 Task: Forward email with the signature Christina Ramirez with the subject 'Request for donations' from softage.1@softage.net to 'softage.2@softage.net' with the message 'Please let me know if there are any issues or concerns that need to be addressed.'
Action: Mouse moved to (974, 199)
Screenshot: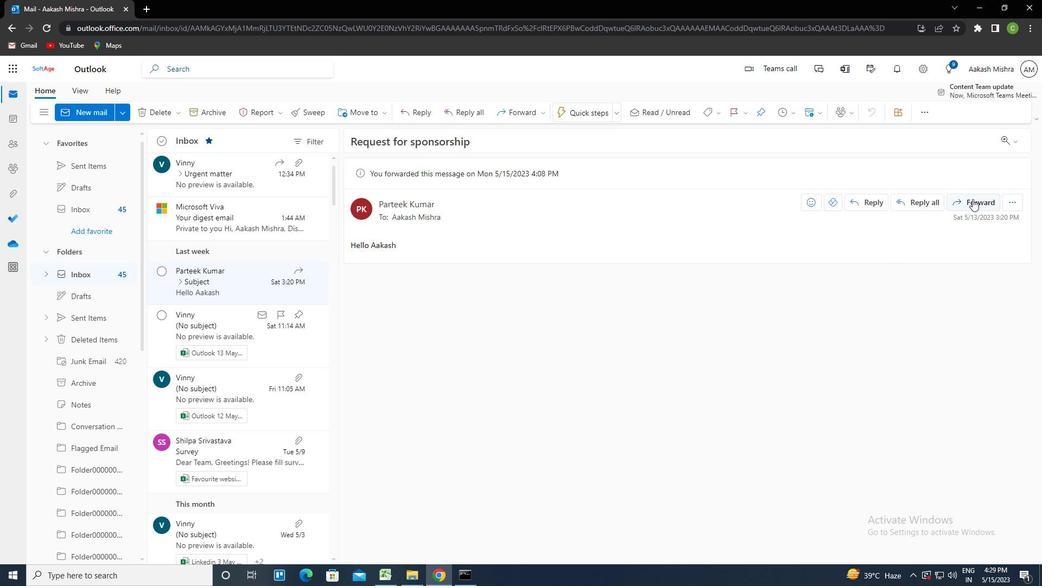 
Action: Mouse pressed left at (974, 199)
Screenshot: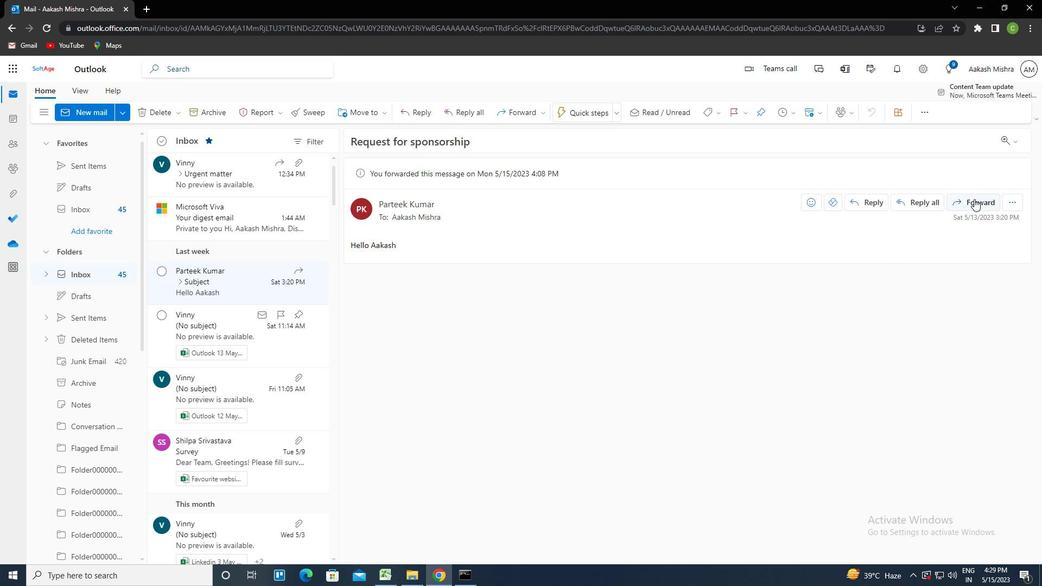 
Action: Mouse moved to (706, 110)
Screenshot: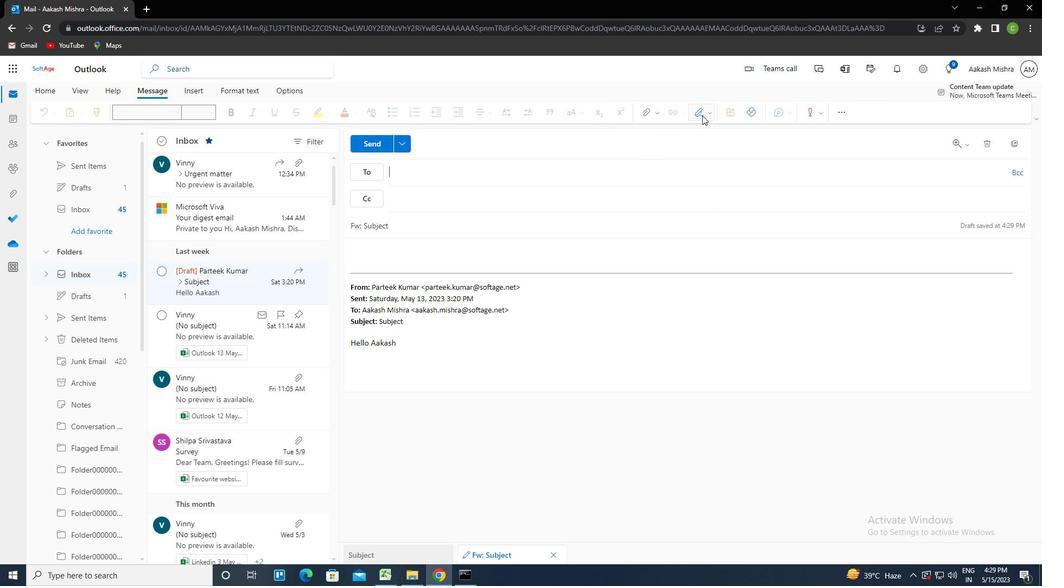 
Action: Mouse pressed left at (706, 110)
Screenshot: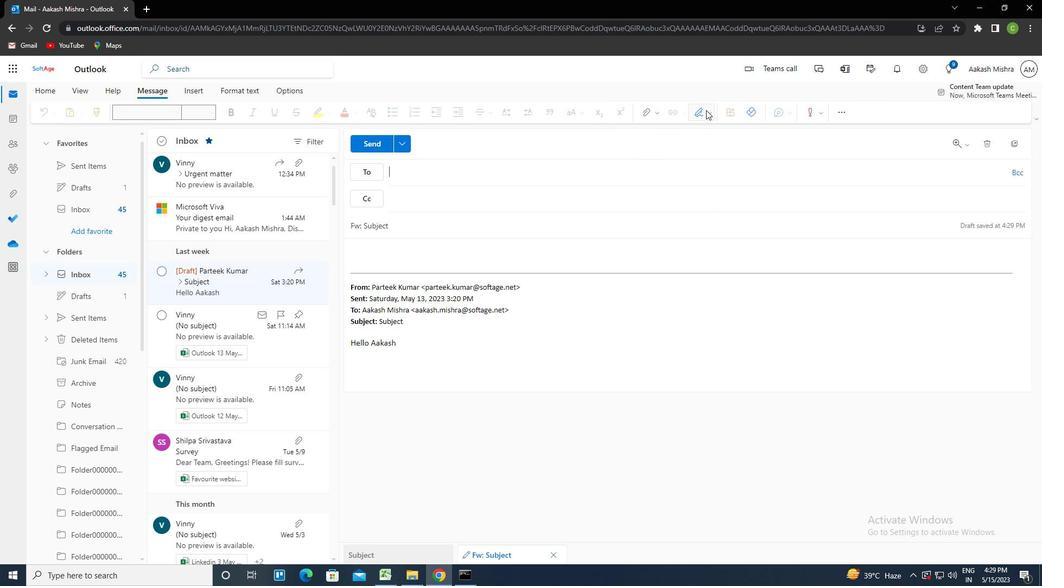 
Action: Mouse moved to (695, 161)
Screenshot: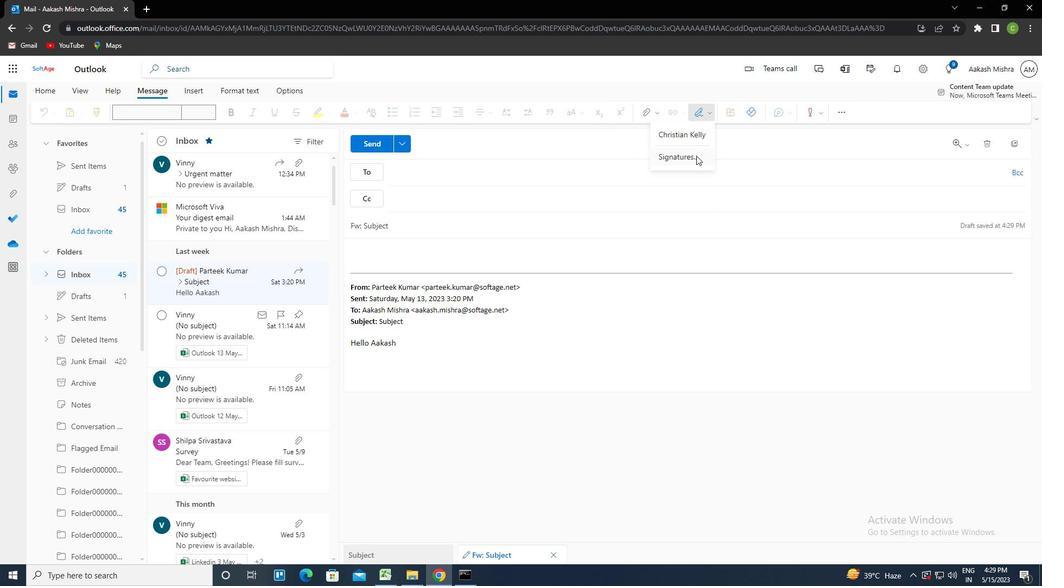 
Action: Mouse pressed left at (695, 161)
Screenshot: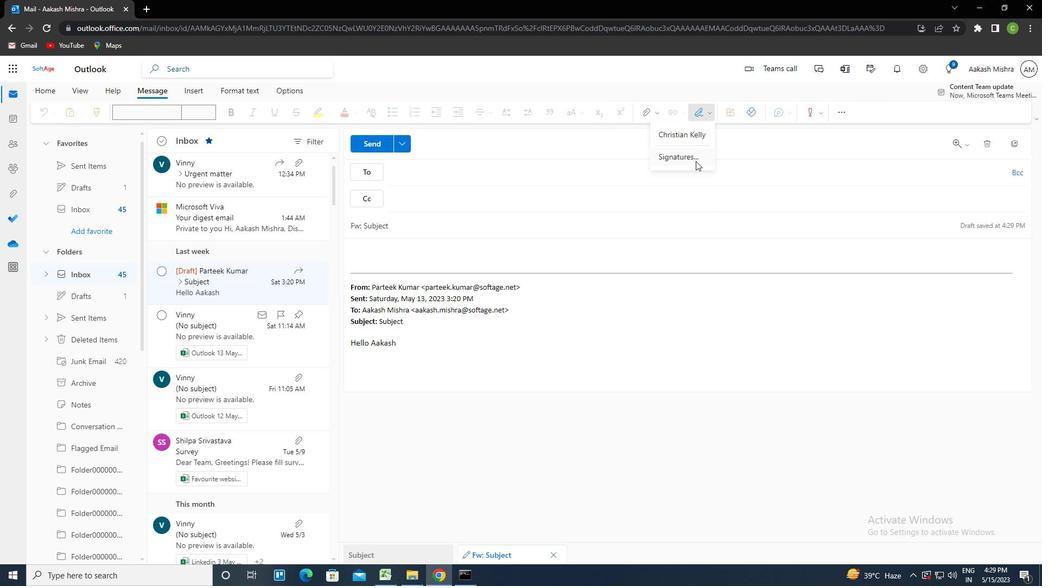 
Action: Mouse moved to (728, 196)
Screenshot: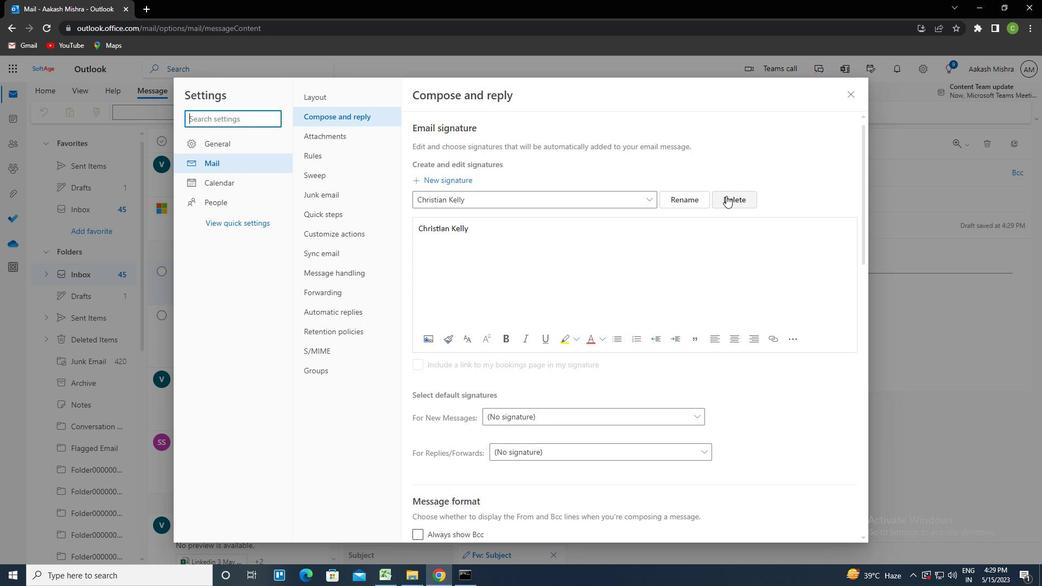 
Action: Mouse pressed left at (728, 196)
Screenshot: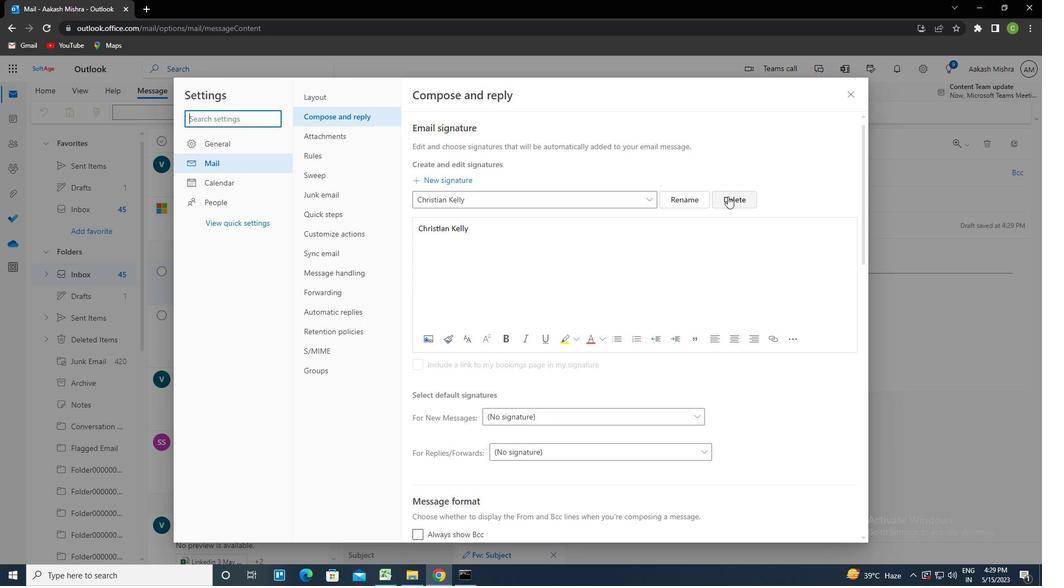 
Action: Mouse moved to (692, 204)
Screenshot: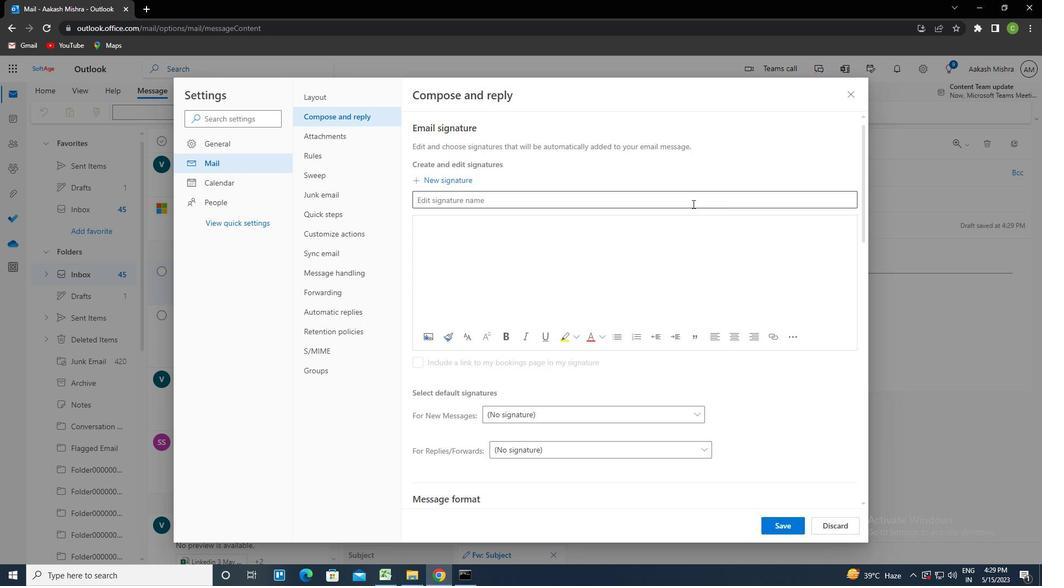 
Action: Mouse pressed left at (692, 204)
Screenshot: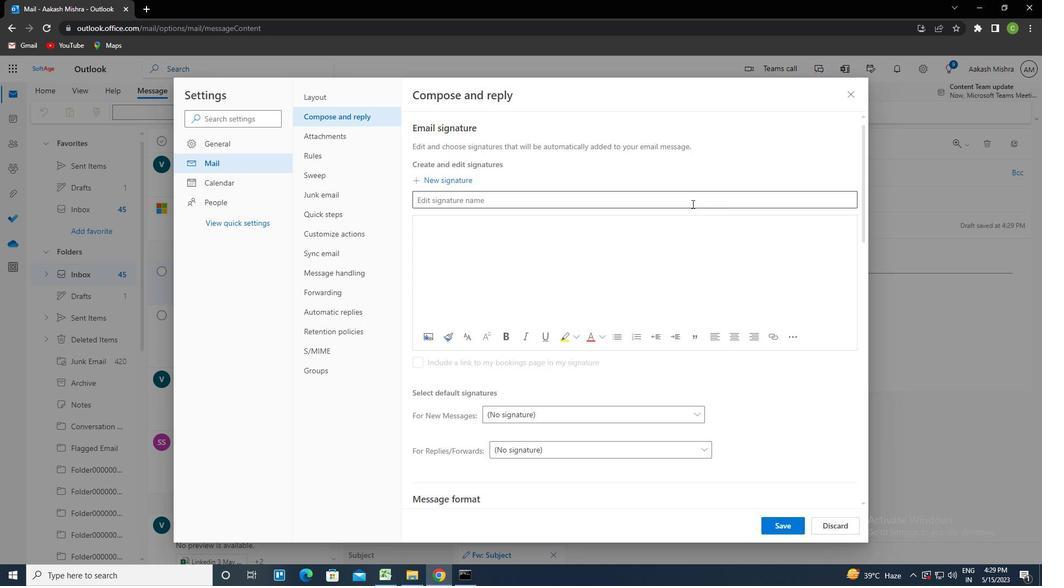 
Action: Key pressed <Key.caps_lock>c<Key.caps_lock>hristina<Key.space><Key.caps_lock>r<Key.caps_lock>amirez<Key.tab><Key.caps_lock>c<Key.caps_lock>hristina<Key.space><Key.caps_lock>r<Key.caps_lock>amireq<Key.backspace>z
Screenshot: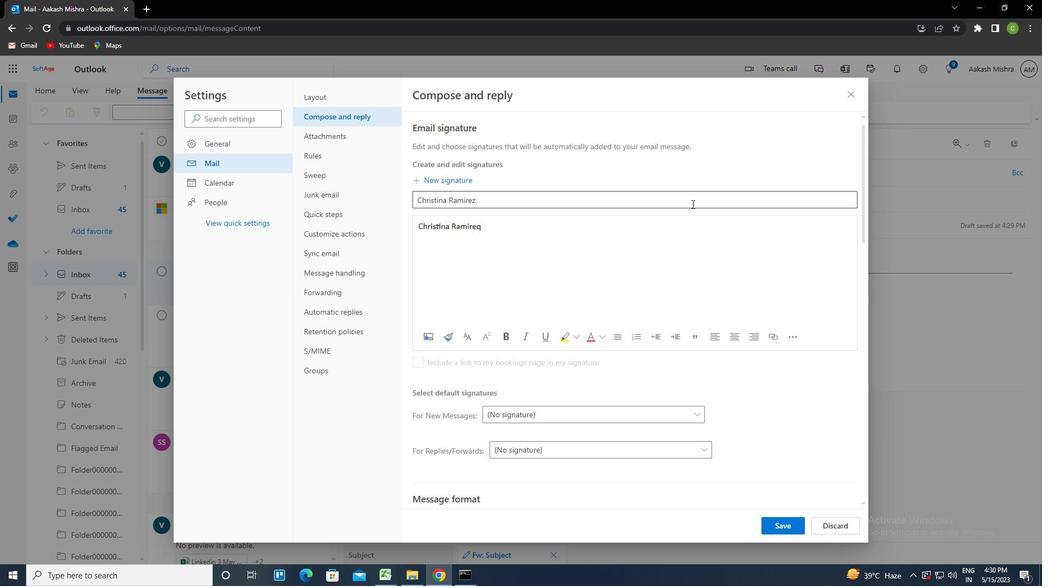 
Action: Mouse moved to (780, 526)
Screenshot: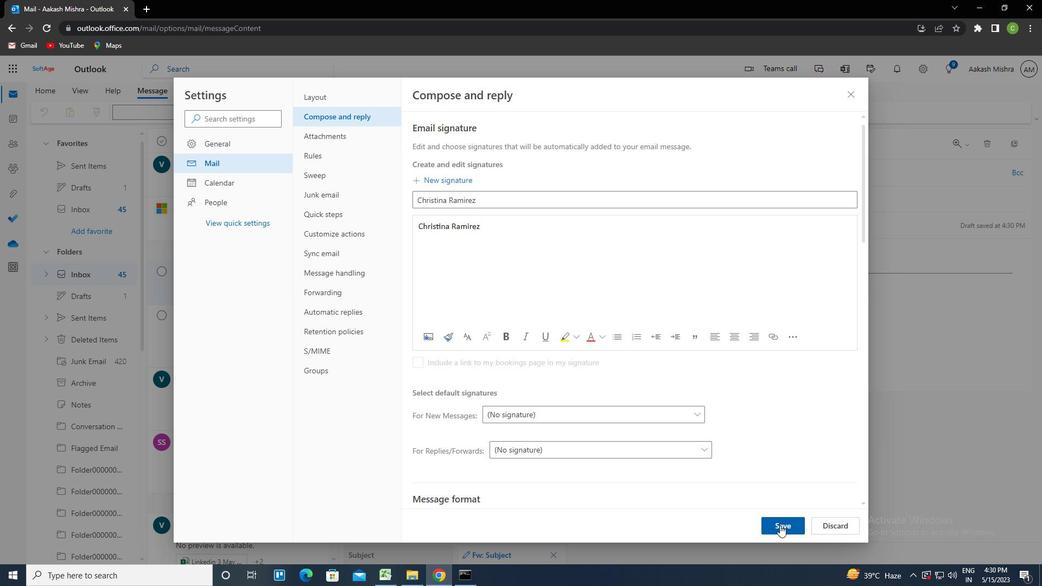
Action: Mouse pressed left at (780, 526)
Screenshot: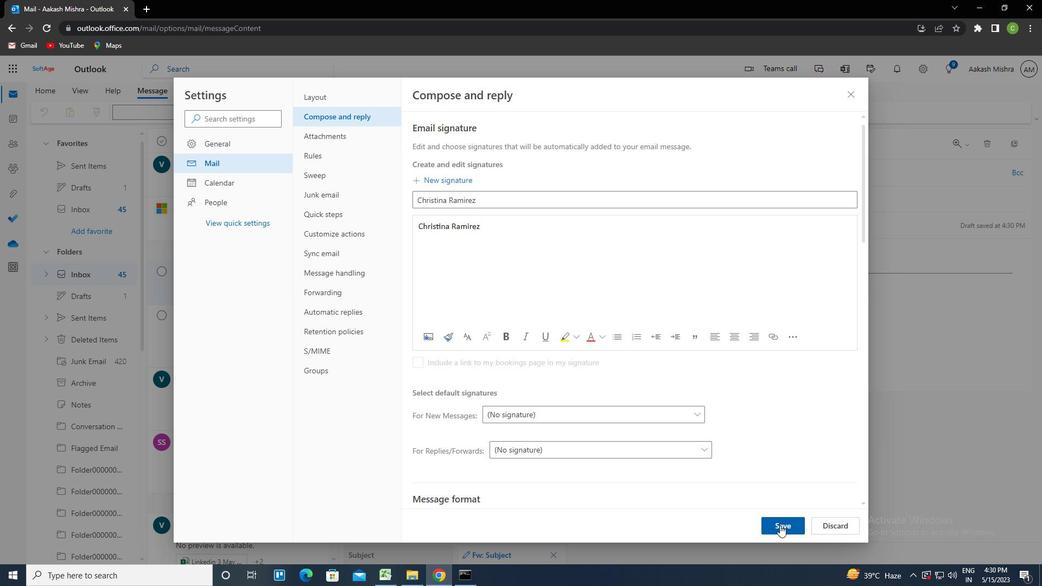 
Action: Mouse moved to (851, 85)
Screenshot: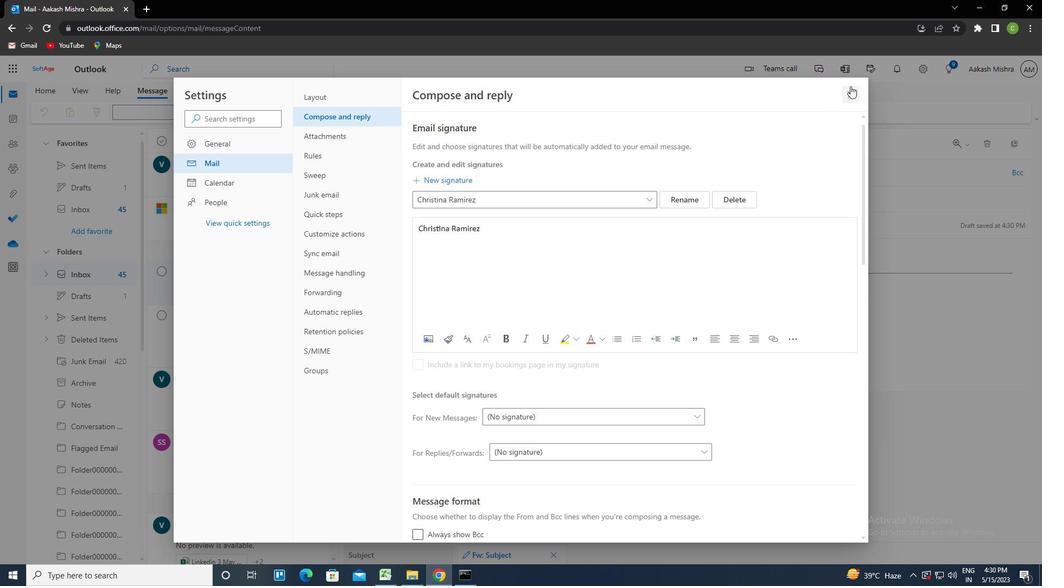 
Action: Mouse pressed left at (851, 85)
Screenshot: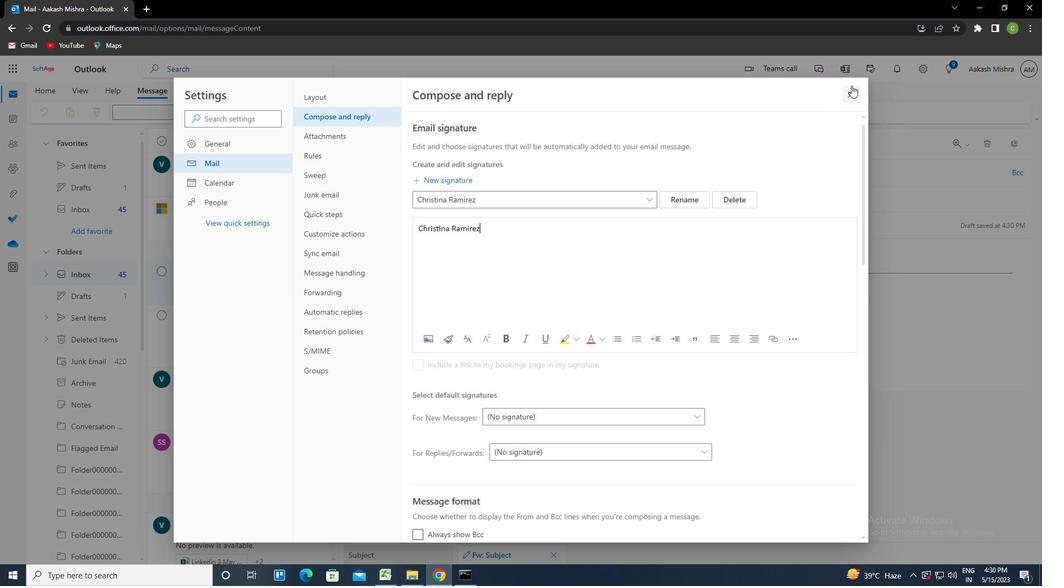 
Action: Mouse moved to (705, 117)
Screenshot: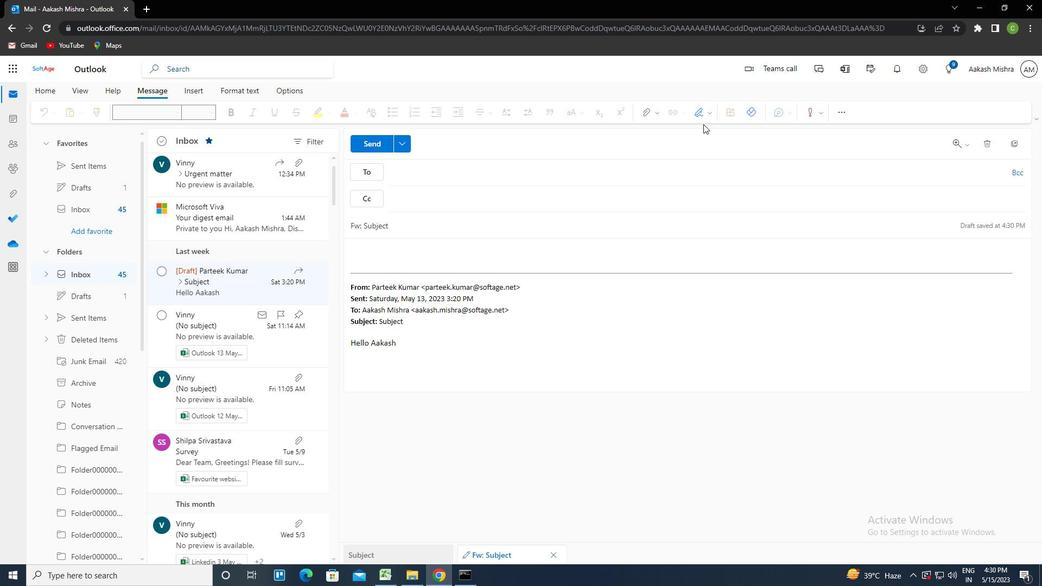 
Action: Mouse pressed left at (705, 117)
Screenshot: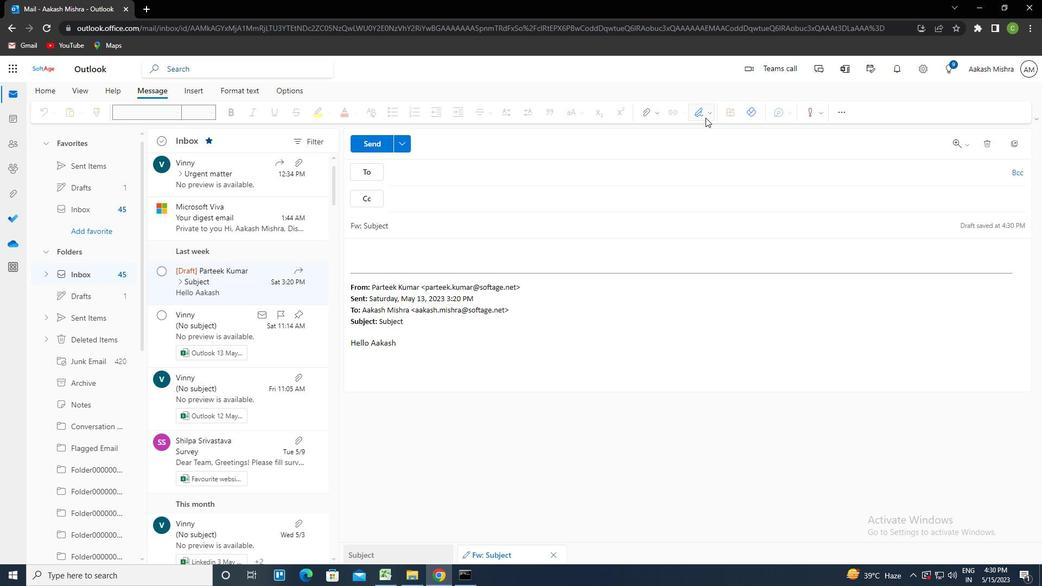 
Action: Mouse moved to (686, 142)
Screenshot: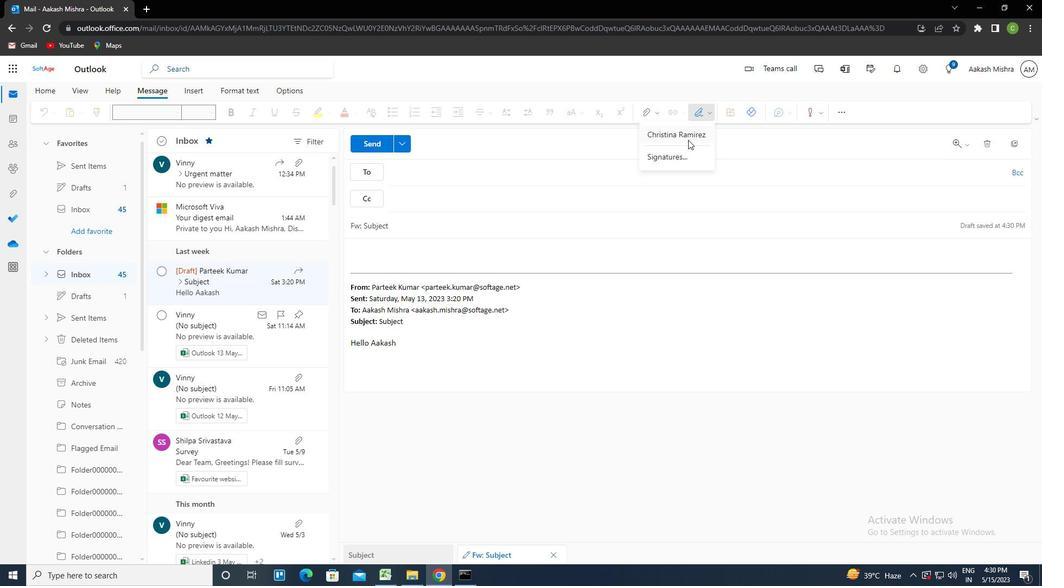 
Action: Mouse pressed left at (686, 142)
Screenshot: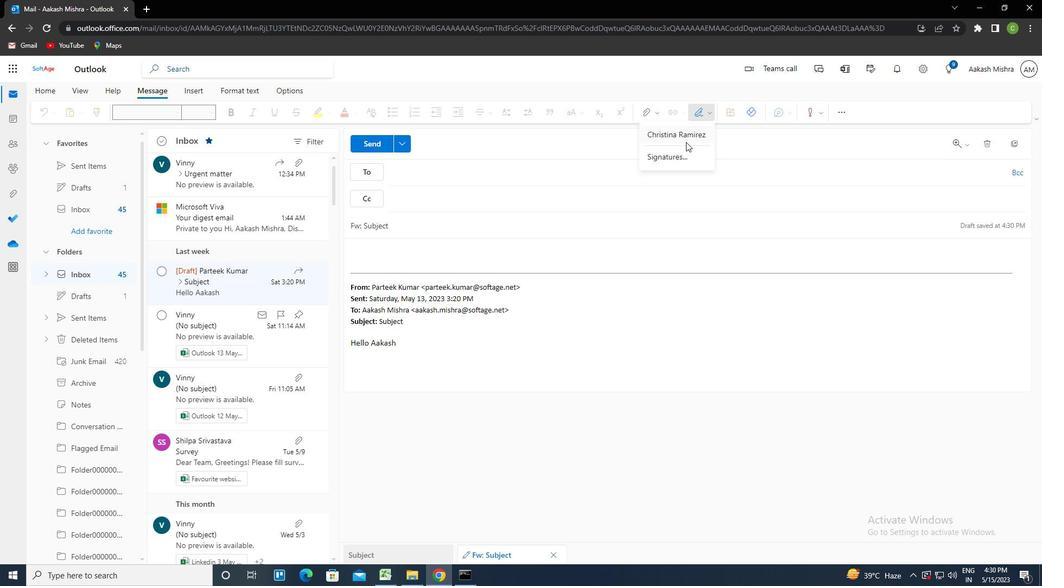 
Action: Mouse moved to (421, 224)
Screenshot: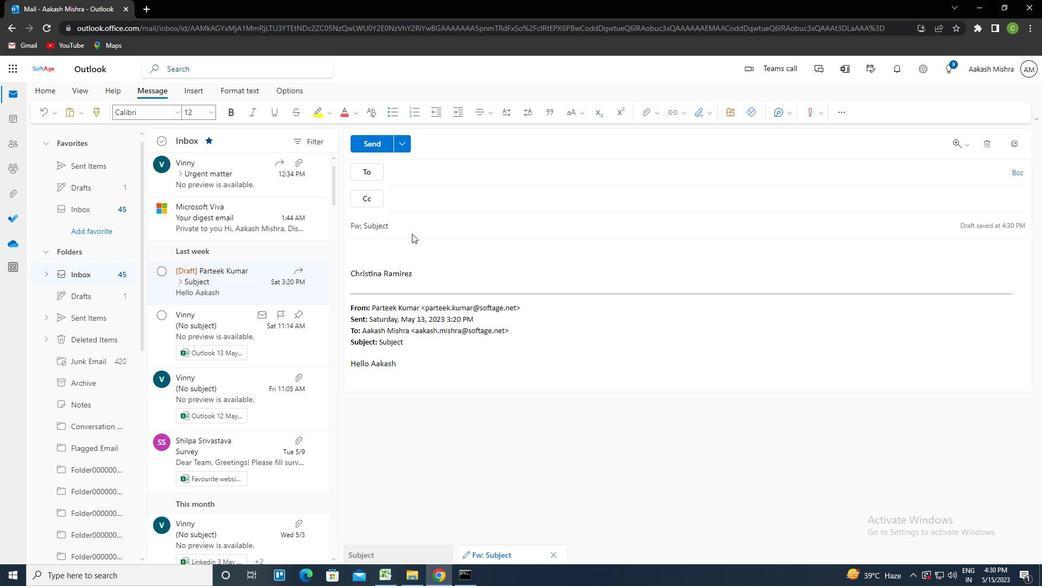 
Action: Mouse pressed left at (421, 224)
Screenshot: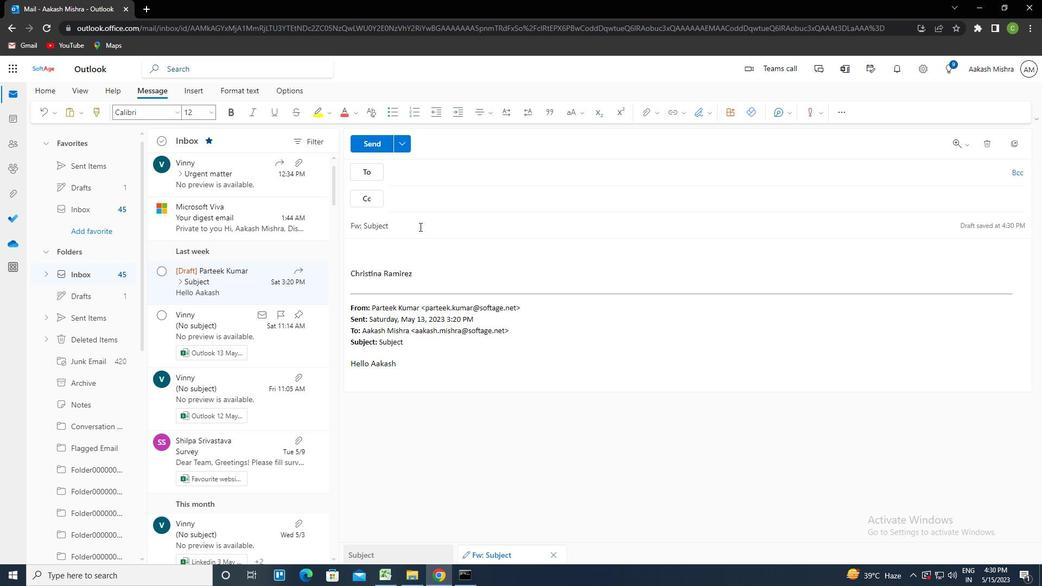 
Action: Mouse moved to (421, 224)
Screenshot: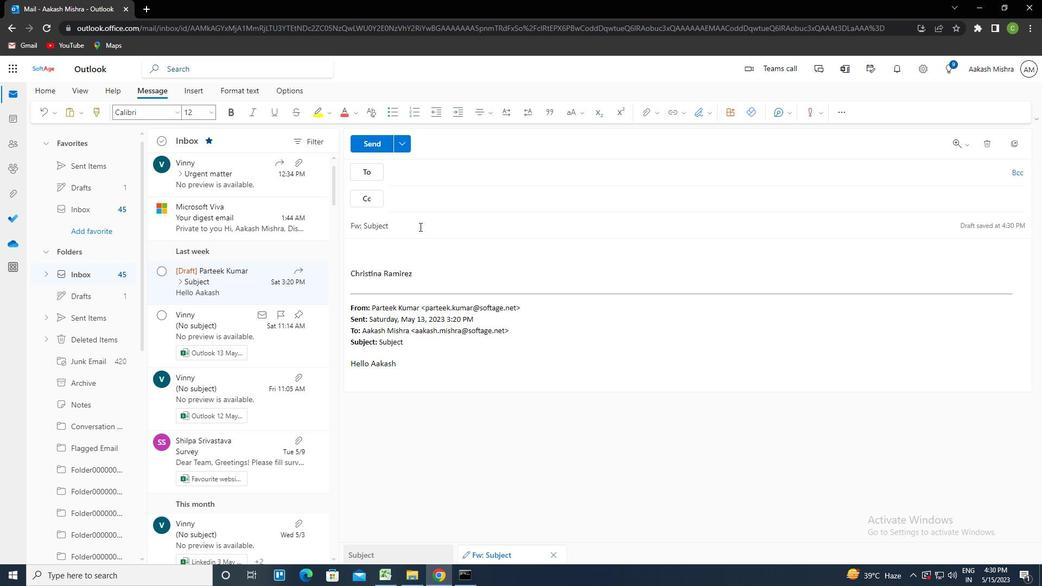 
Action: Key pressed <Key.shift><Key.left><Key.delete><Key.caps_lock>ctrl+R<Key.caps_lock>EQUEST<Key.space>FOR<Key.space>DONATIONS
Screenshot: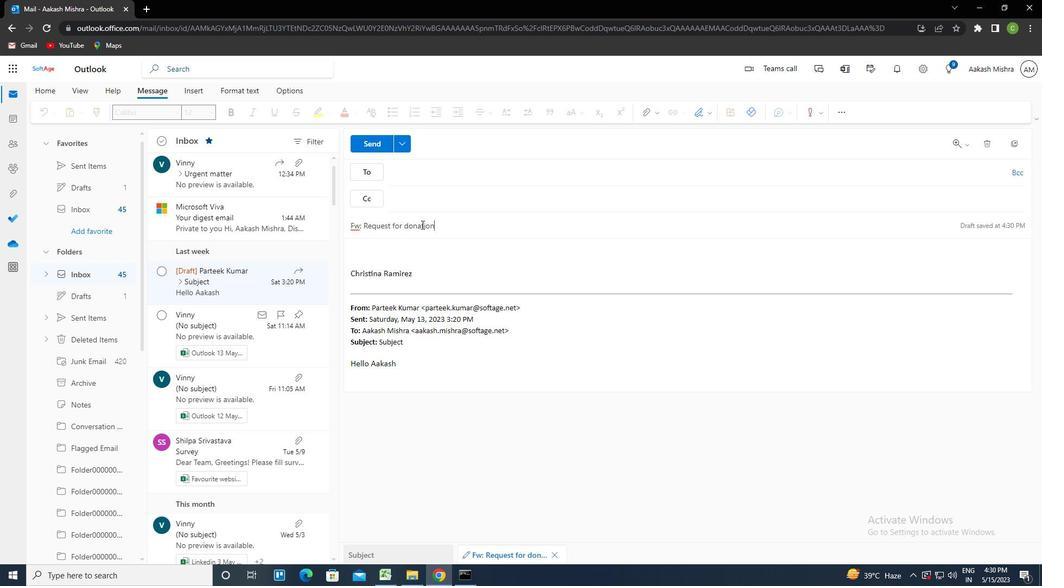 
Action: Mouse moved to (423, 174)
Screenshot: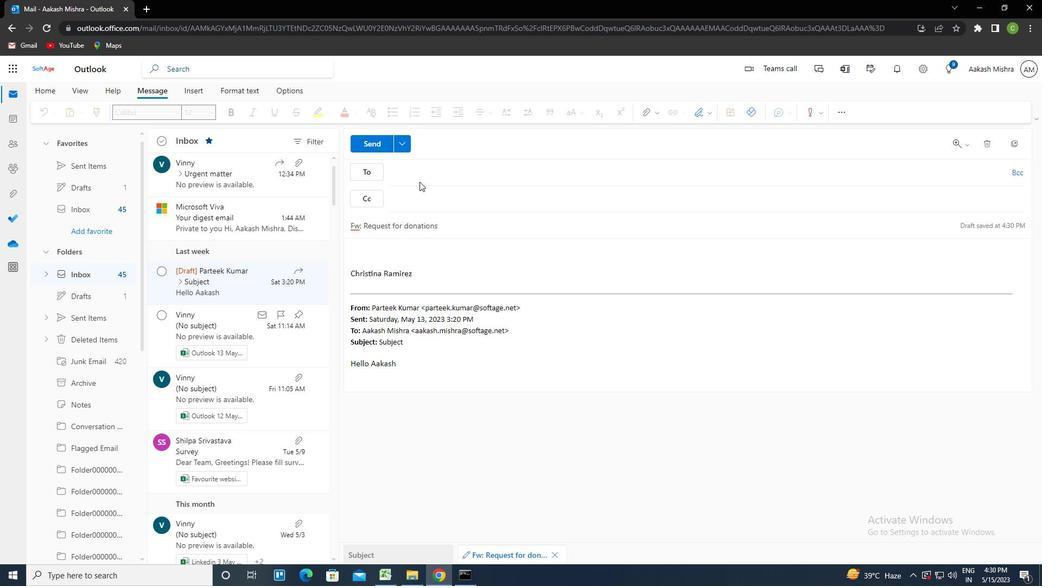
Action: Mouse pressed left at (423, 174)
Screenshot: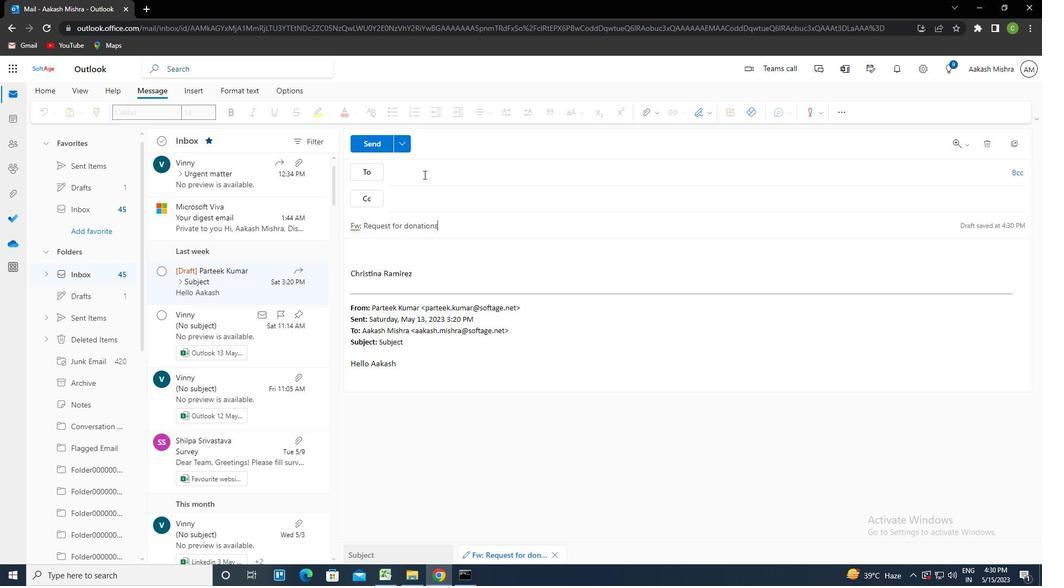 
Action: Key pressed SOFTAGE.<Key.shift>@<Key.backspace>2<Key.shift>@SOFTAGE.NET<Key.enter>
Screenshot: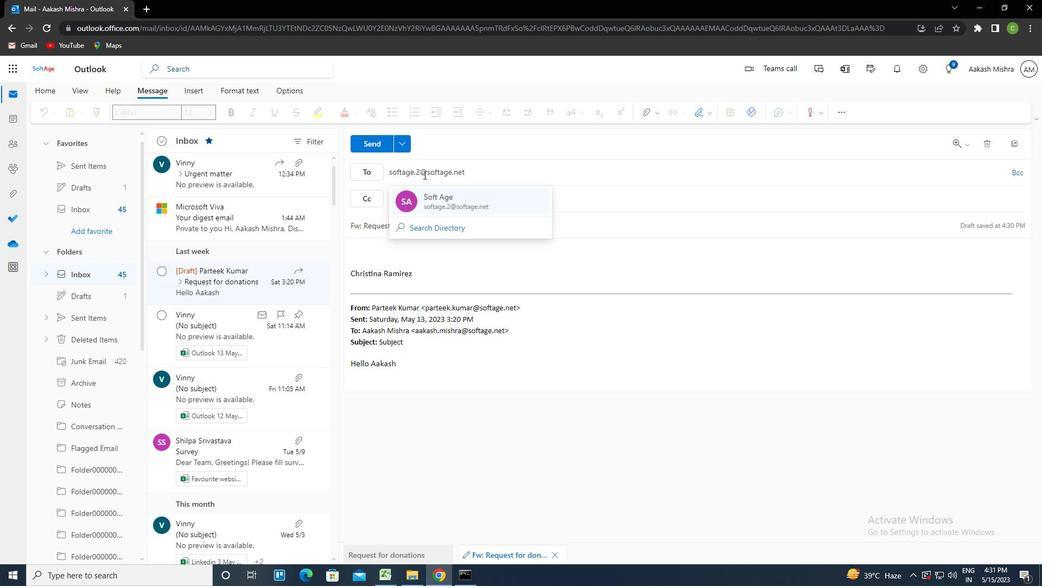 
Action: Mouse moved to (402, 243)
Screenshot: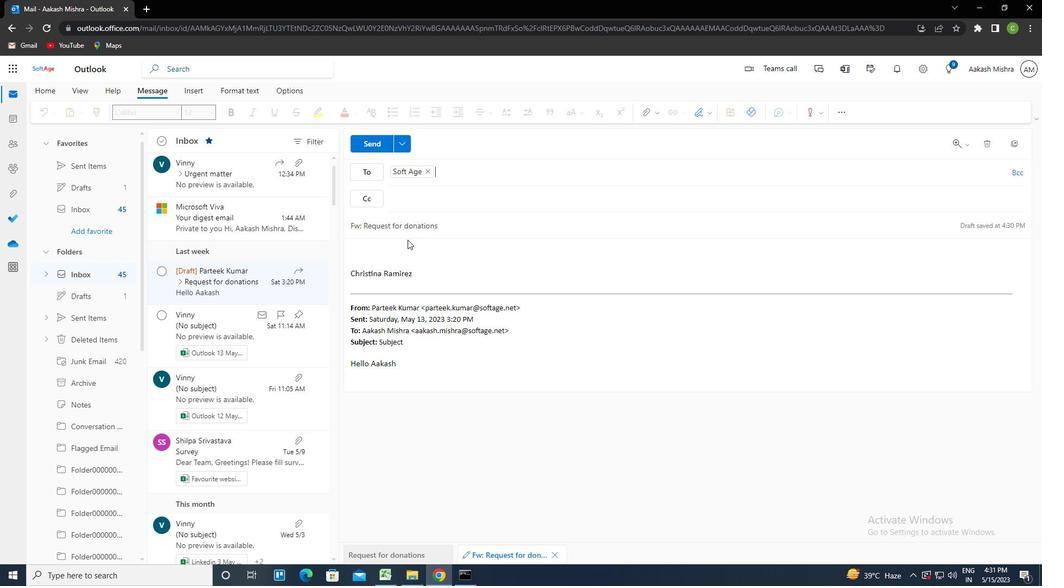 
Action: Mouse pressed left at (402, 243)
Screenshot: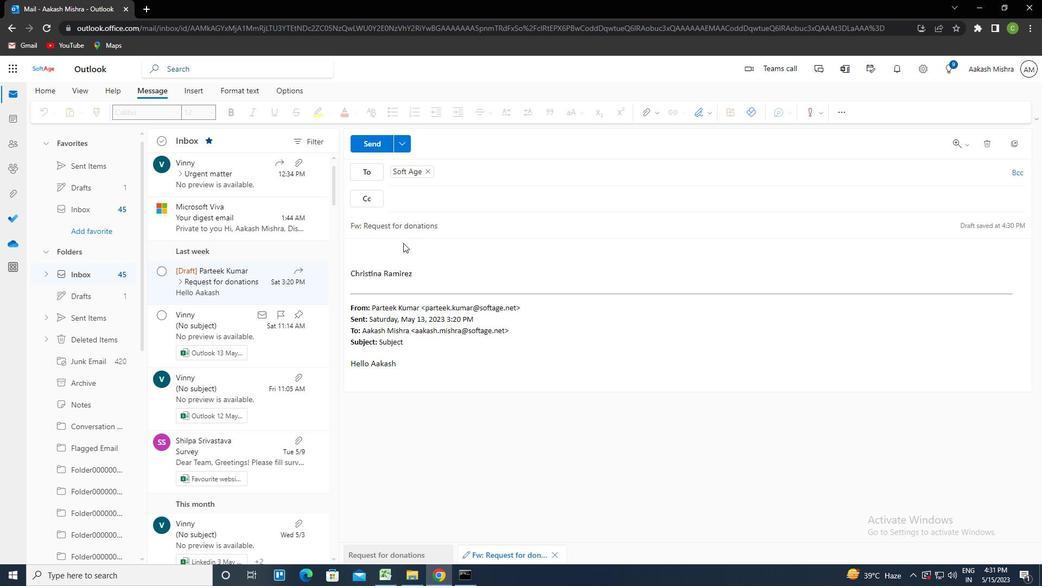 
Action: Mouse moved to (394, 249)
Screenshot: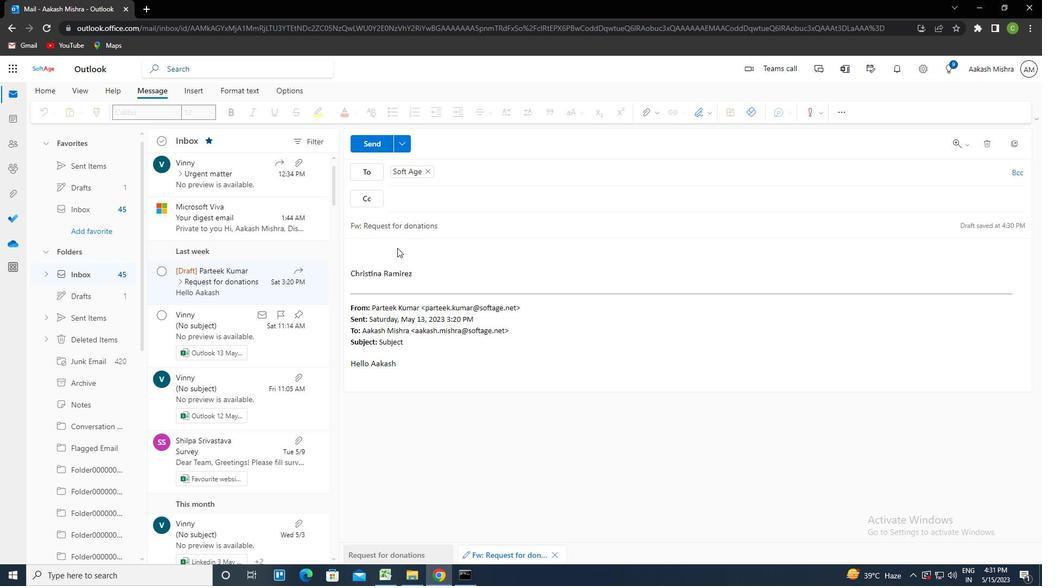 
Action: Mouse pressed left at (394, 249)
Screenshot: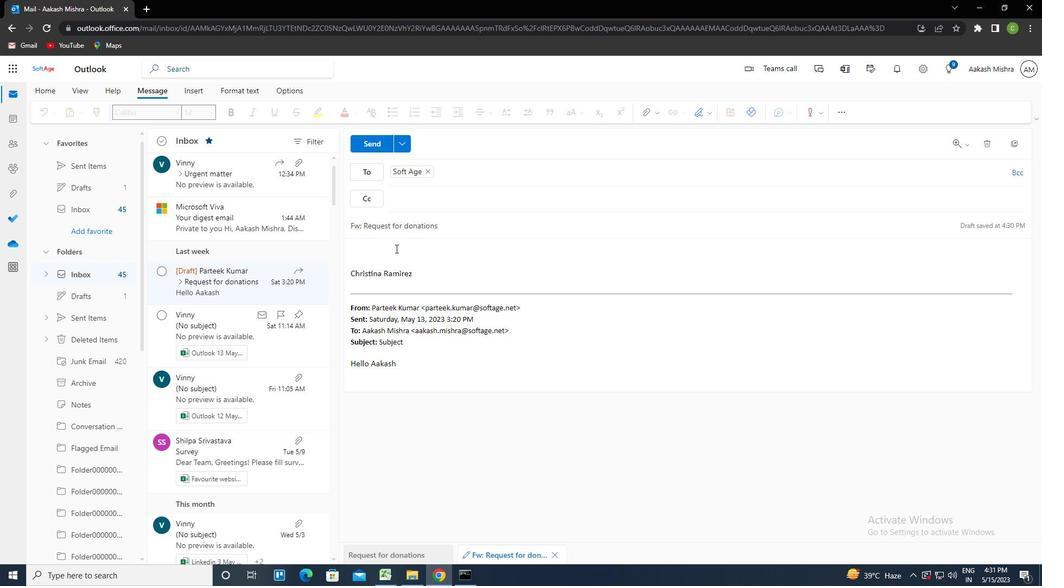 
Action: Key pressed <Key.caps_lock>P<Key.caps_lock>LEASE<Key.space>LET<Key.space>ME<Key.space>KNOW<Key.space>IF<Key.space>THERE<Key.space>ARE<Key.space>ANY<Key.space>ISSUES<Key.space>OR<Key.space>CONCERNS<Key.space>THAT<Key.space>E<Key.backspace>NEED<Key.space>TO<Key.space>BE<Key.space>ADDRESSED
Screenshot: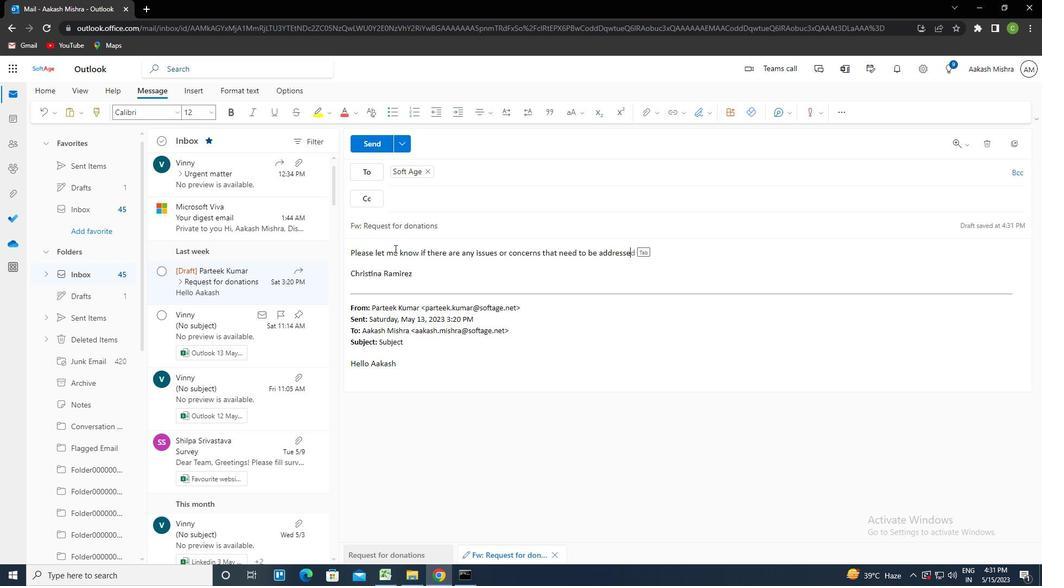 
Action: Mouse moved to (378, 150)
Screenshot: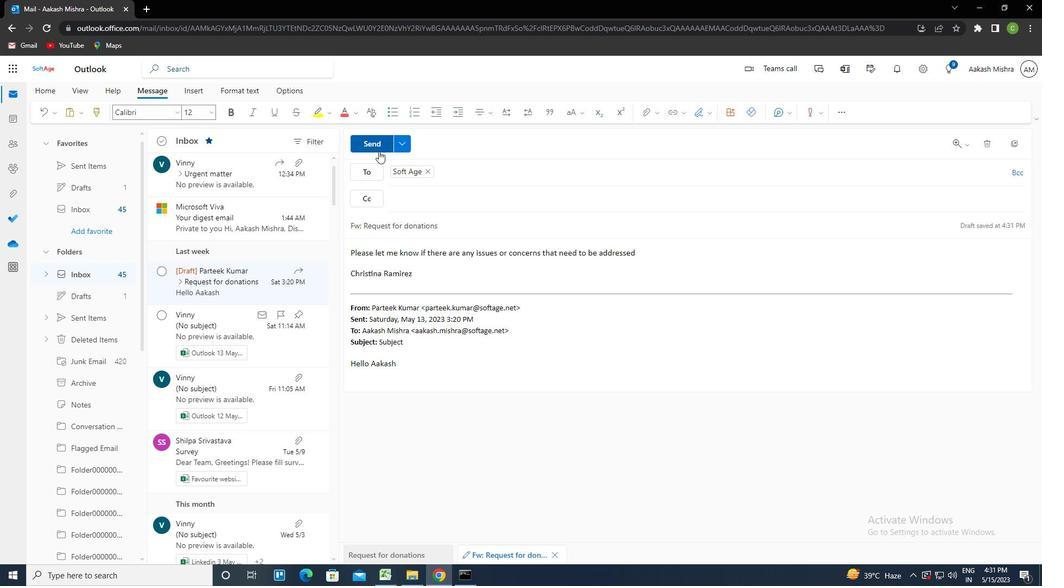 
Action: Mouse pressed left at (378, 150)
Screenshot: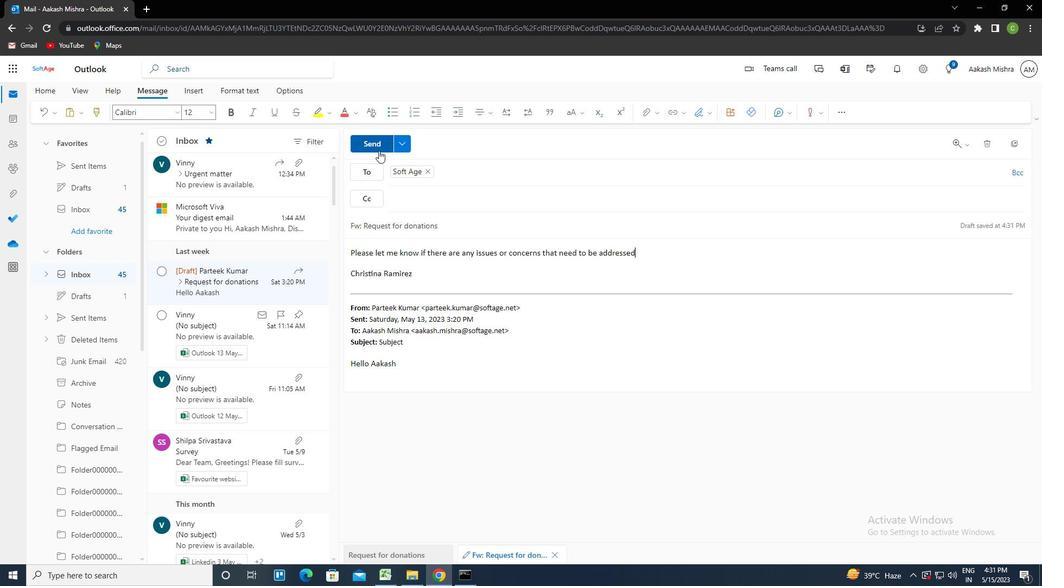 
